 Task: Change the button background color to "1874F5".
Action: Mouse moved to (1112, 259)
Screenshot: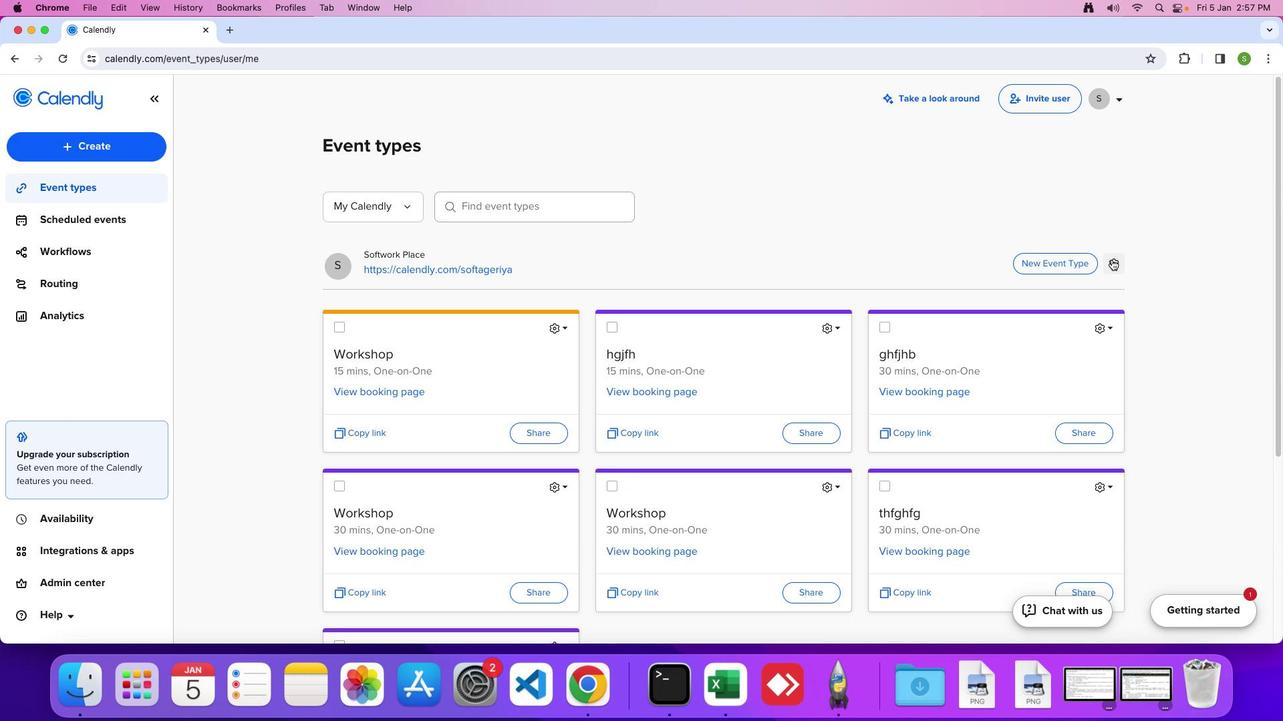 
Action: Mouse pressed left at (1112, 259)
Screenshot: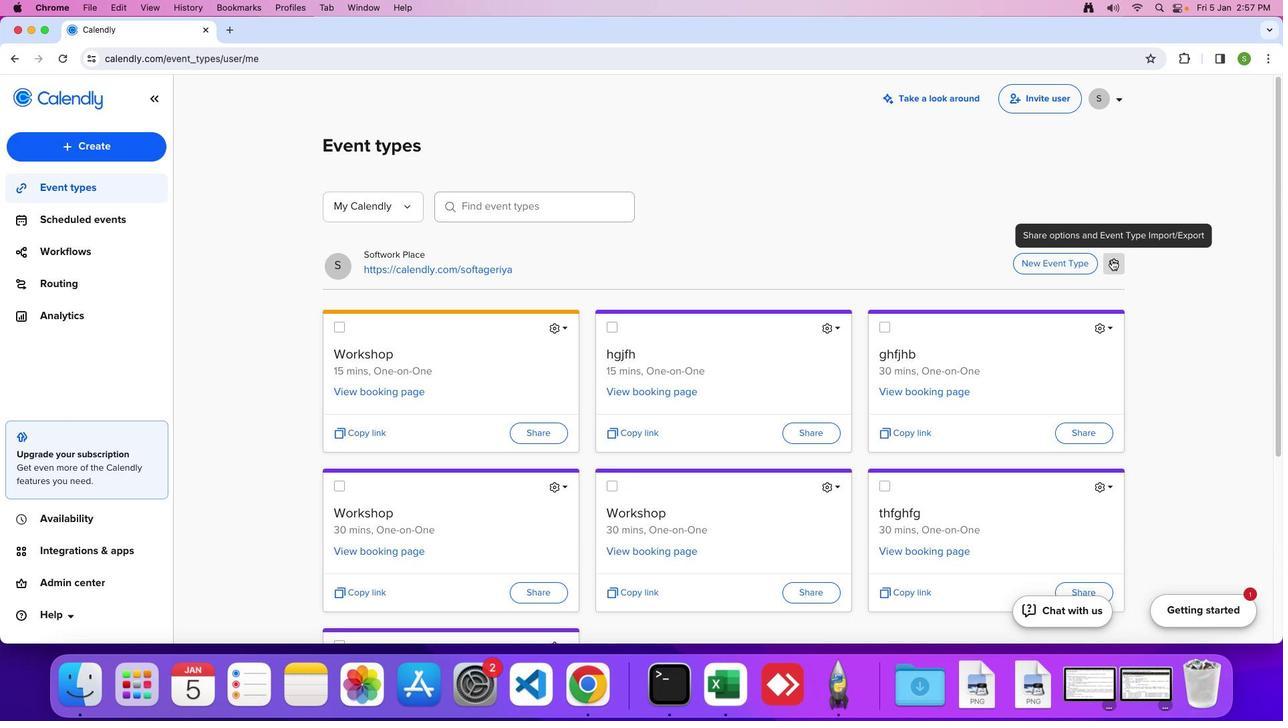 
Action: Mouse moved to (1085, 320)
Screenshot: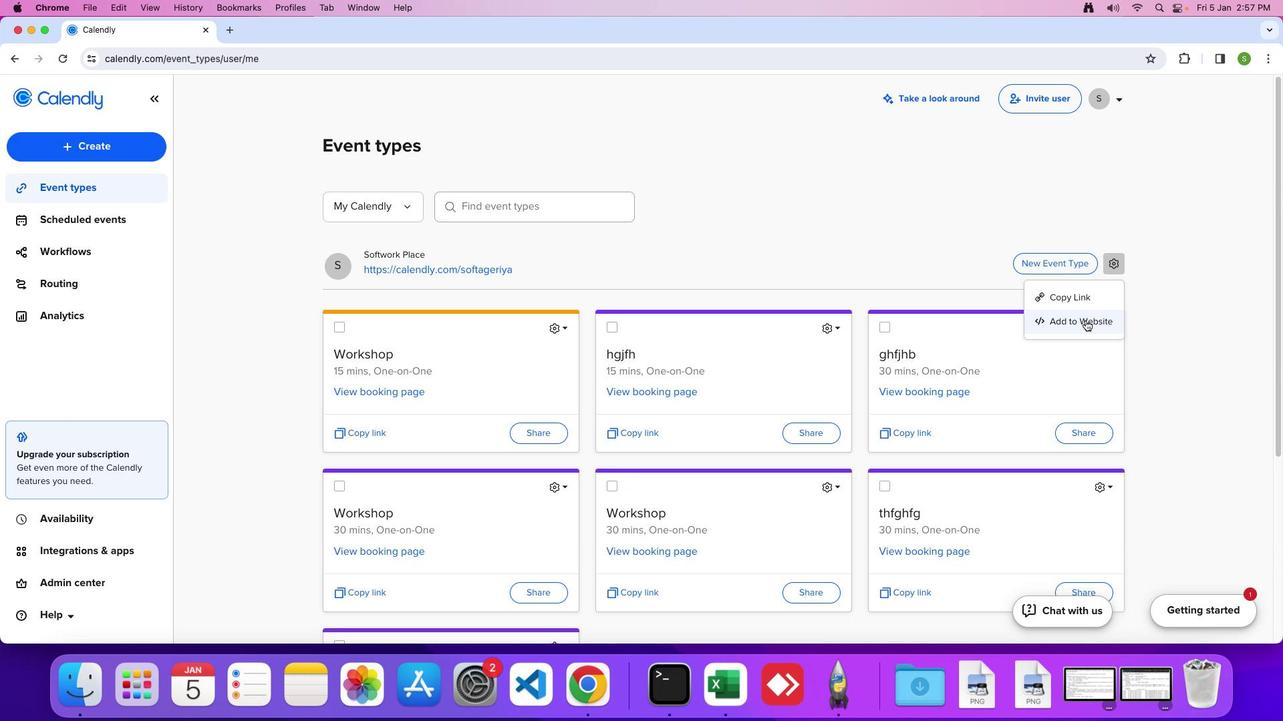 
Action: Mouse pressed left at (1085, 320)
Screenshot: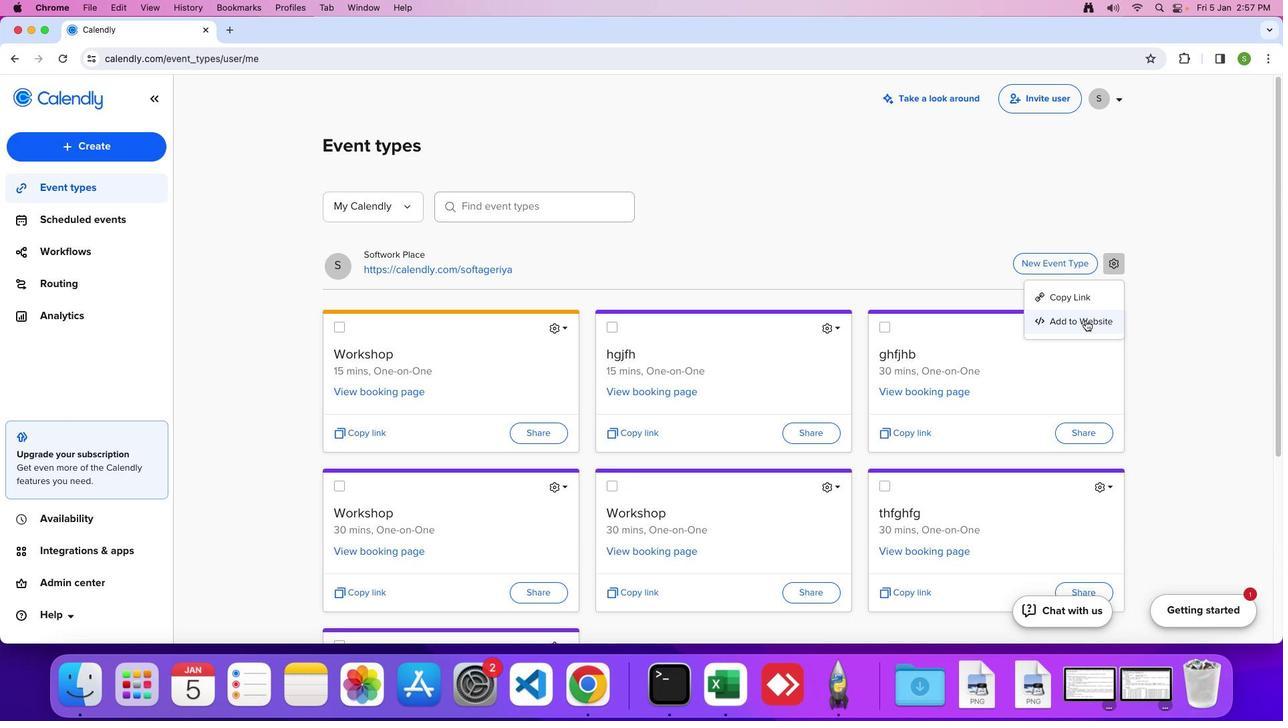 
Action: Mouse moved to (643, 272)
Screenshot: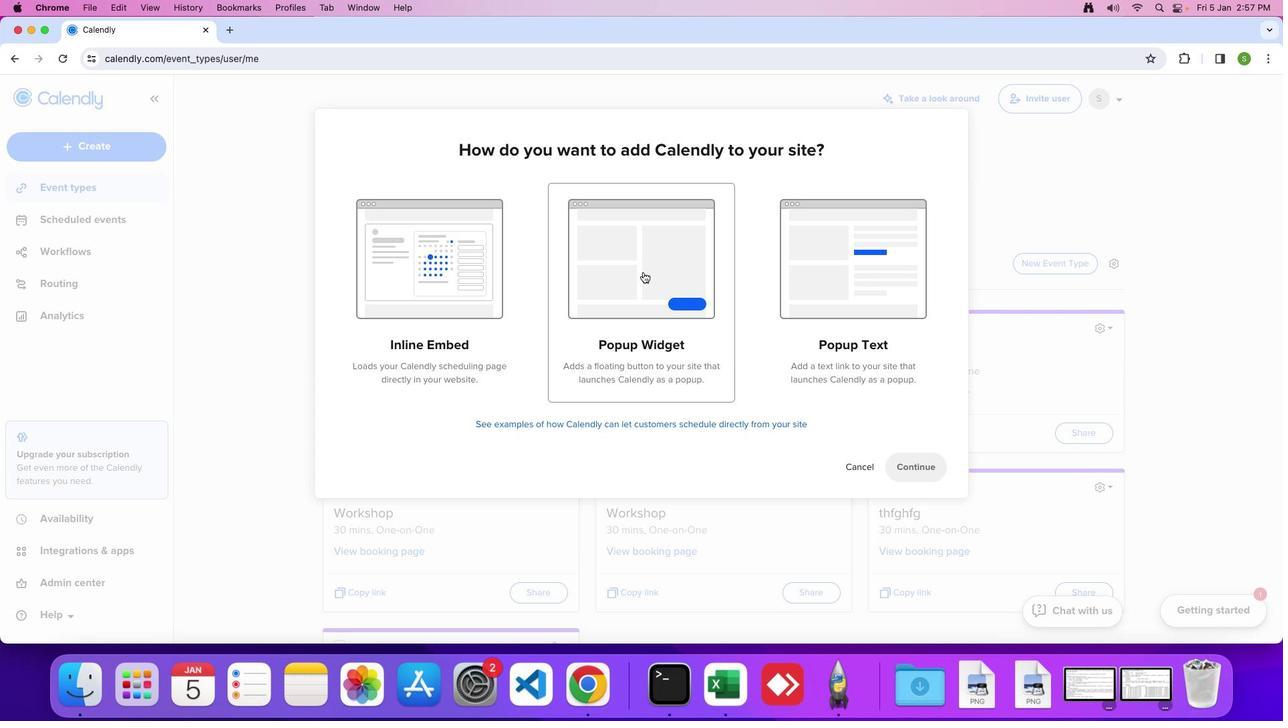 
Action: Mouse pressed left at (643, 272)
Screenshot: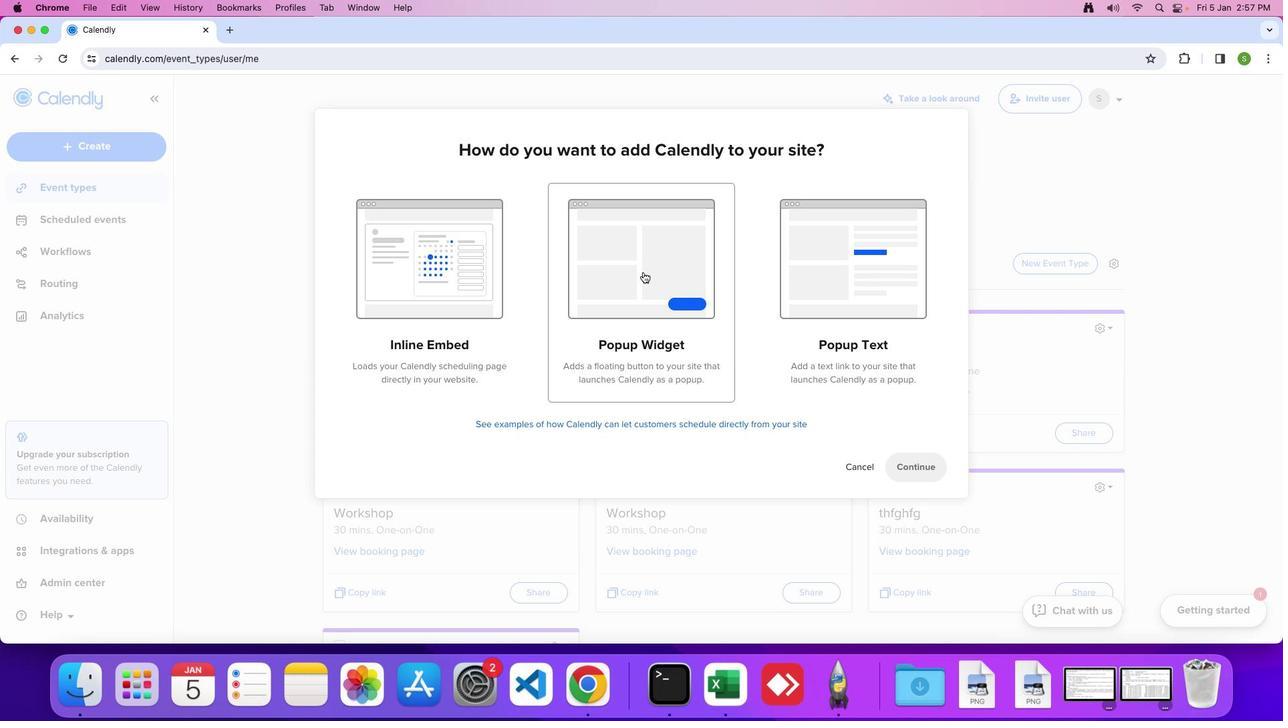 
Action: Mouse moved to (913, 472)
Screenshot: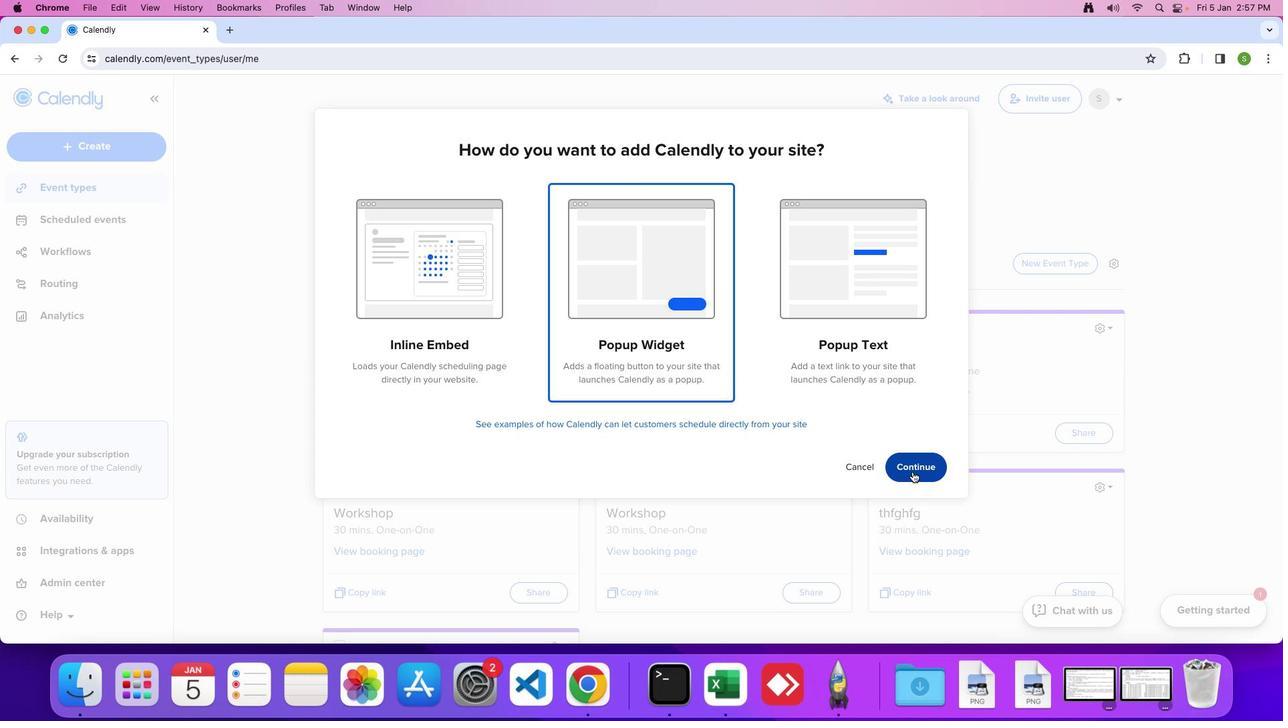 
Action: Mouse pressed left at (913, 472)
Screenshot: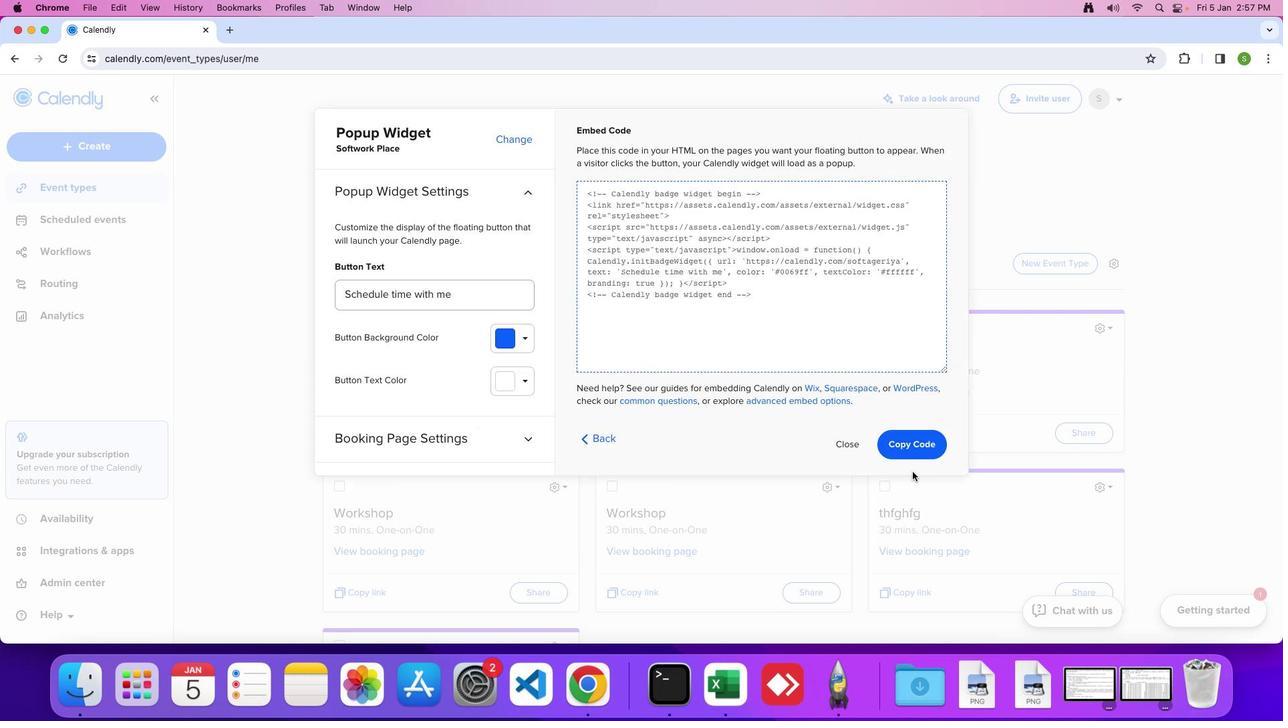 
Action: Mouse moved to (530, 340)
Screenshot: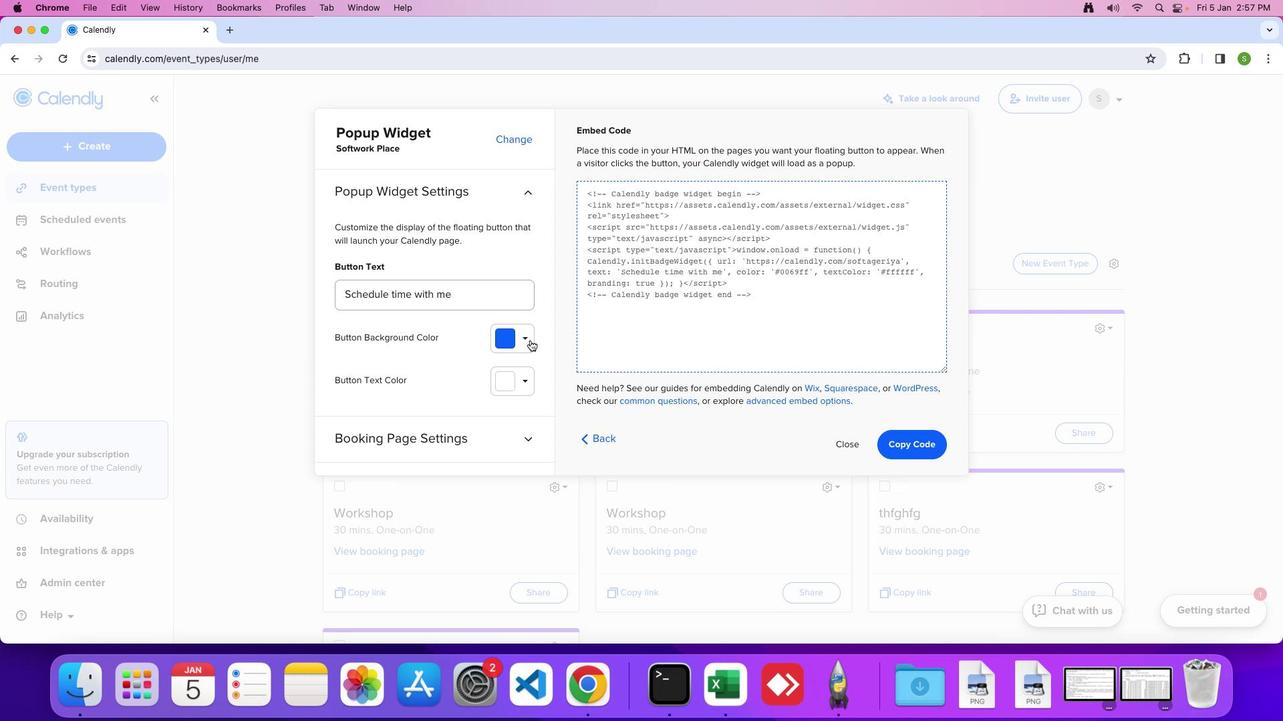
Action: Mouse pressed left at (530, 340)
Screenshot: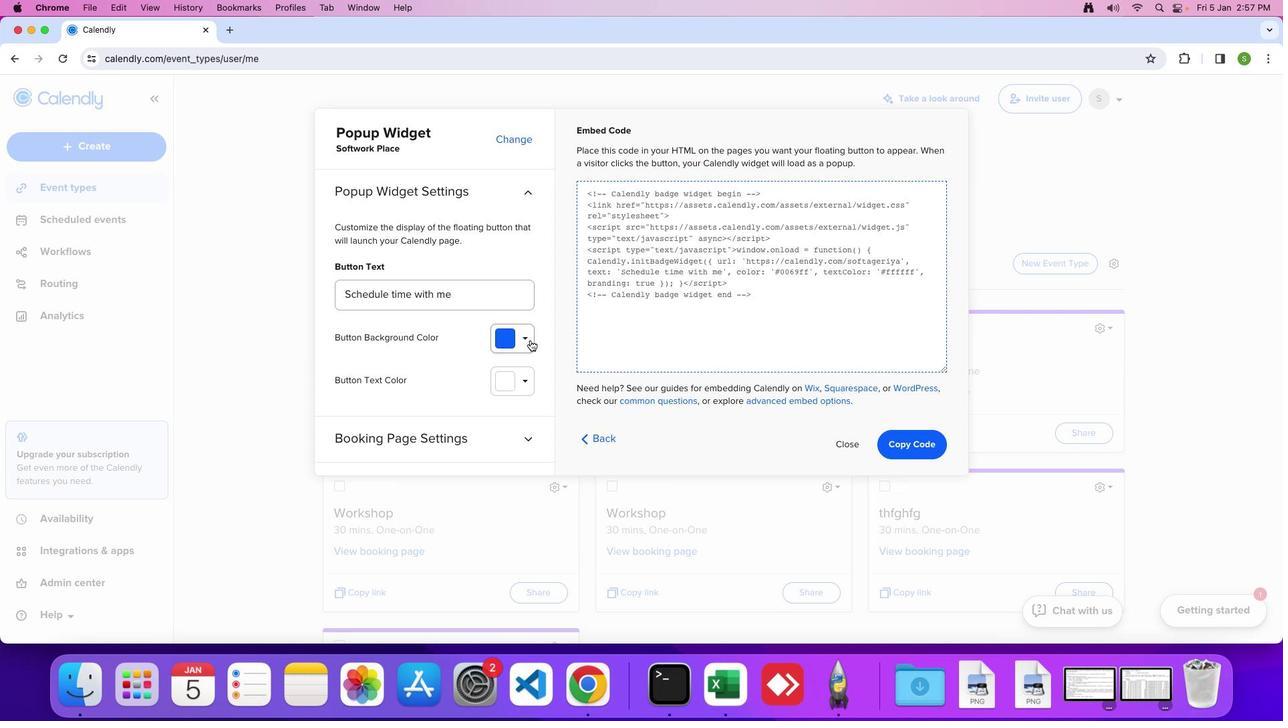 
Action: Mouse moved to (461, 506)
Screenshot: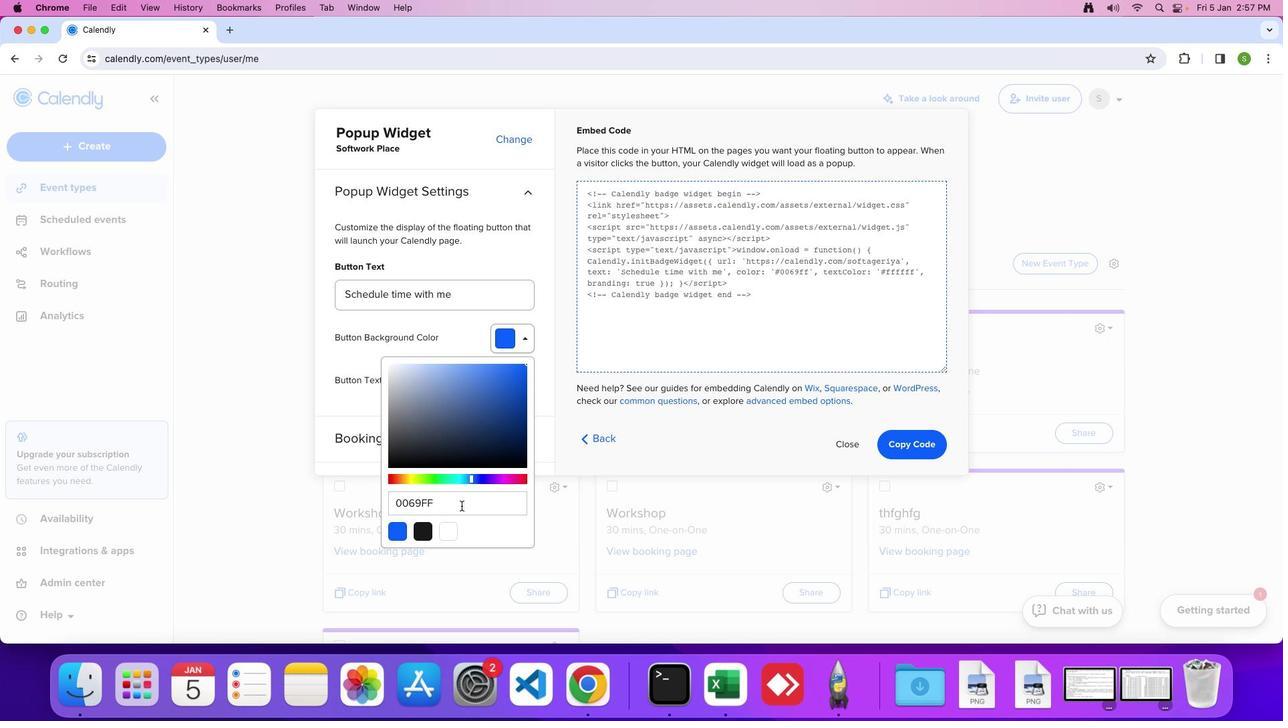 
Action: Mouse pressed left at (461, 506)
Screenshot: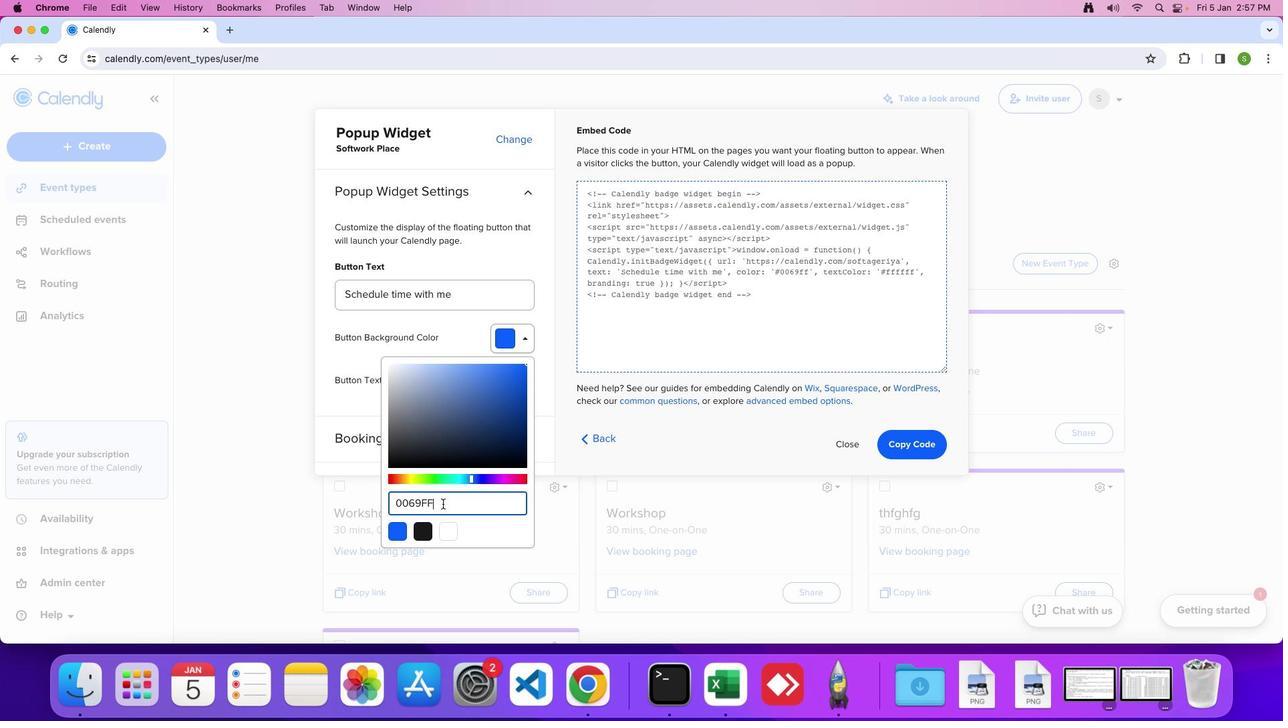 
Action: Mouse moved to (376, 494)
Screenshot: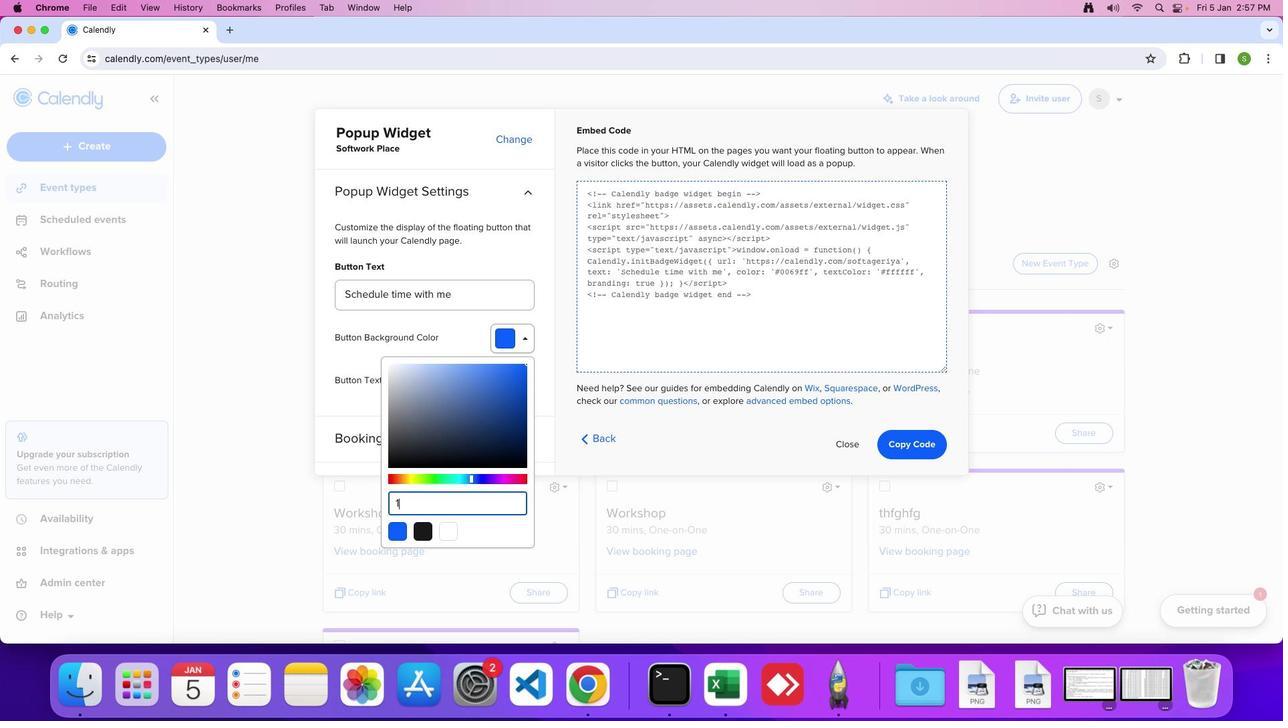 
Action: Key pressed '1''8''7''4''F''5'Key.enter
Screenshot: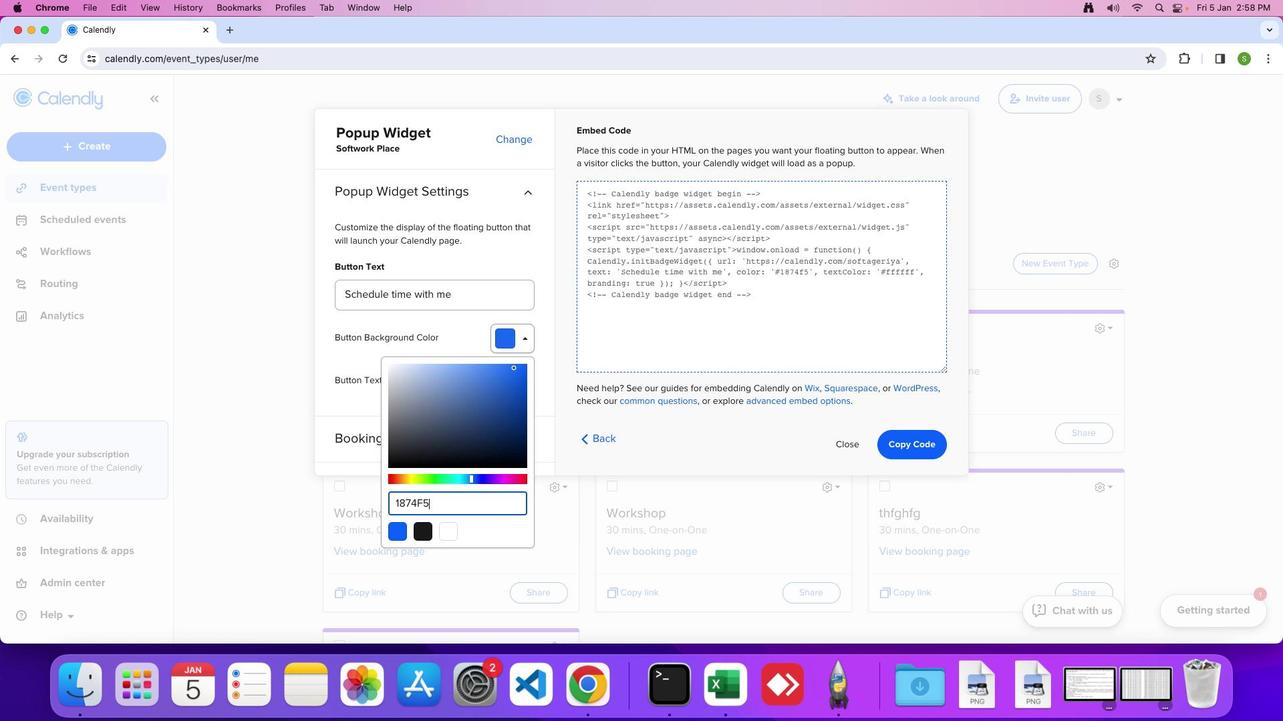 
